 Task: Check the percentage active listings of washer in the last 1 year.
Action: Mouse moved to (776, 173)
Screenshot: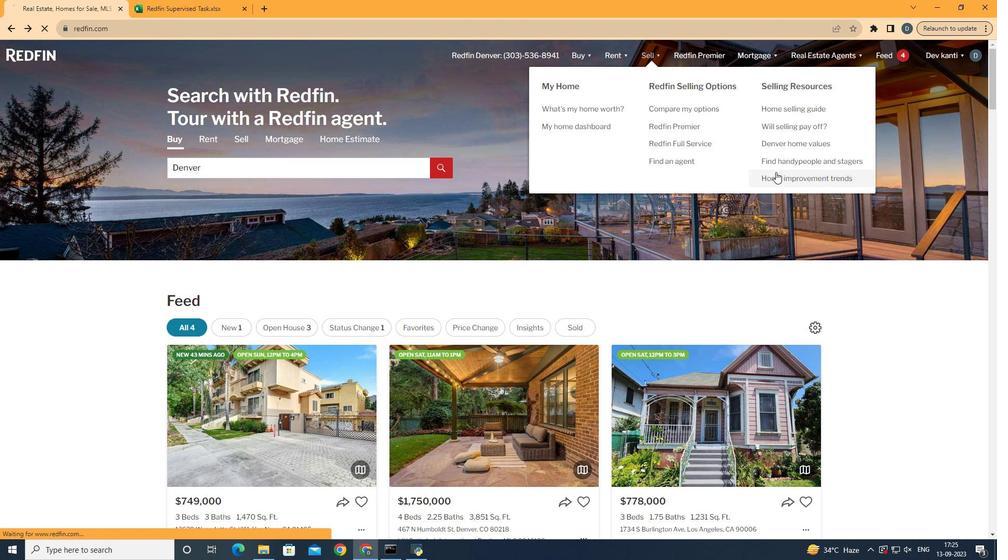 
Action: Mouse pressed left at (776, 173)
Screenshot: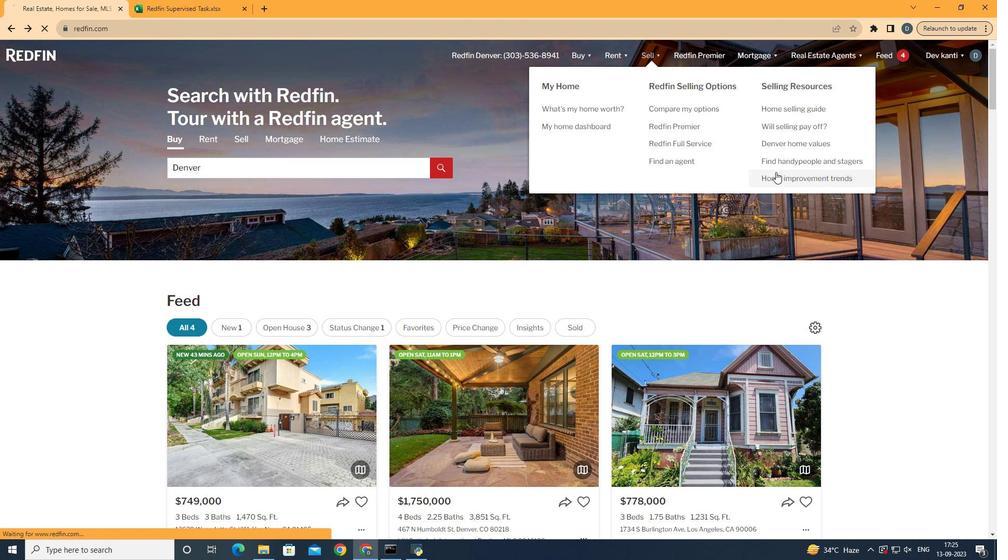 
Action: Mouse moved to (257, 207)
Screenshot: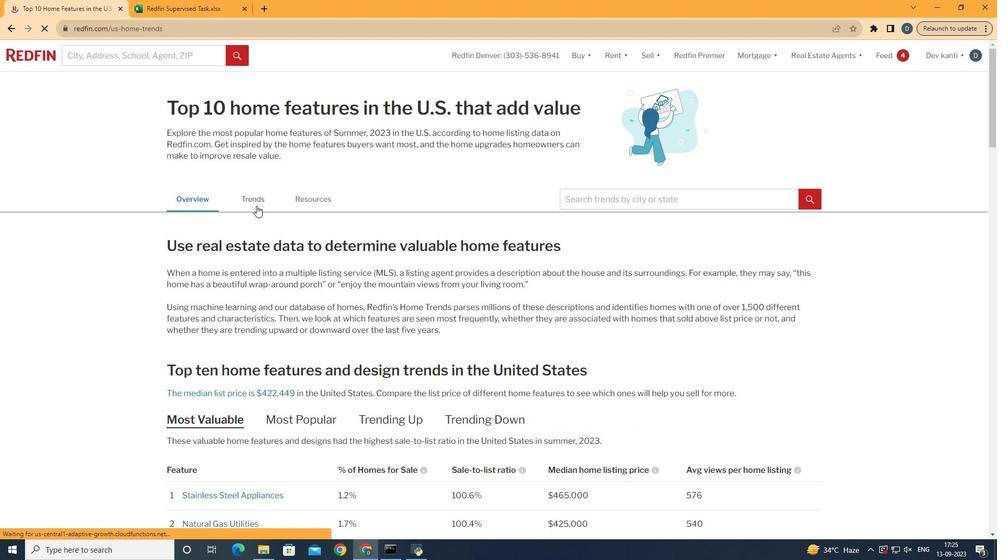 
Action: Mouse pressed left at (257, 207)
Screenshot: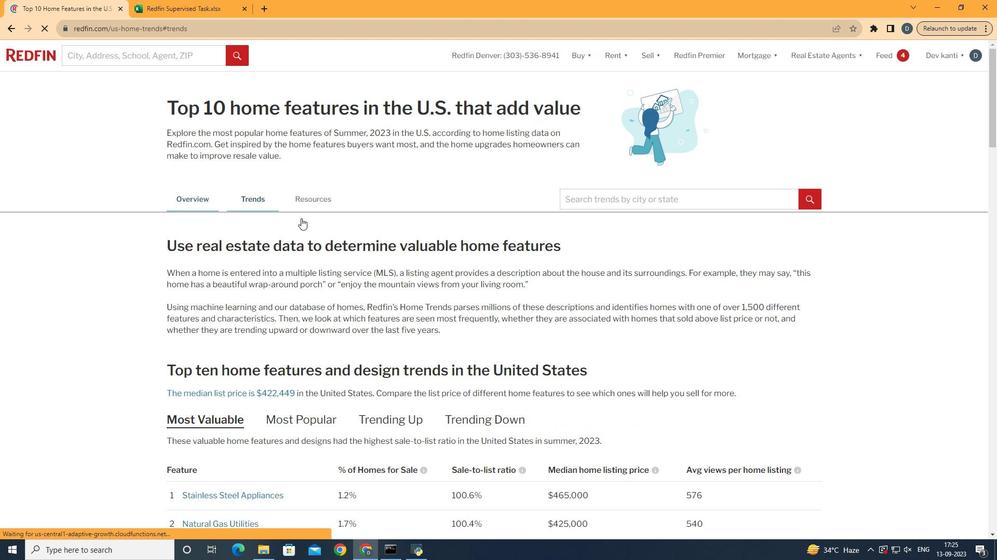 
Action: Mouse moved to (471, 283)
Screenshot: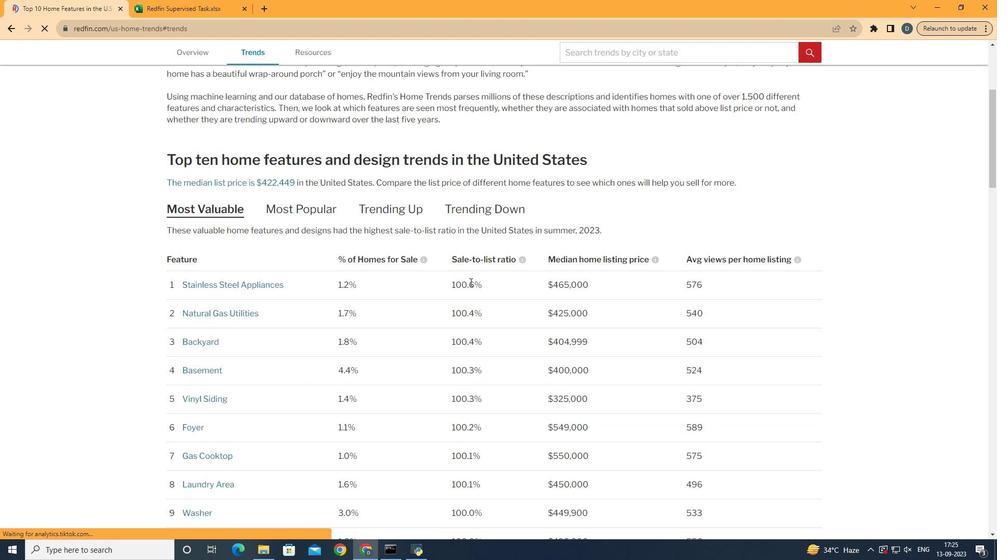 
Action: Mouse scrolled (471, 283) with delta (0, 0)
Screenshot: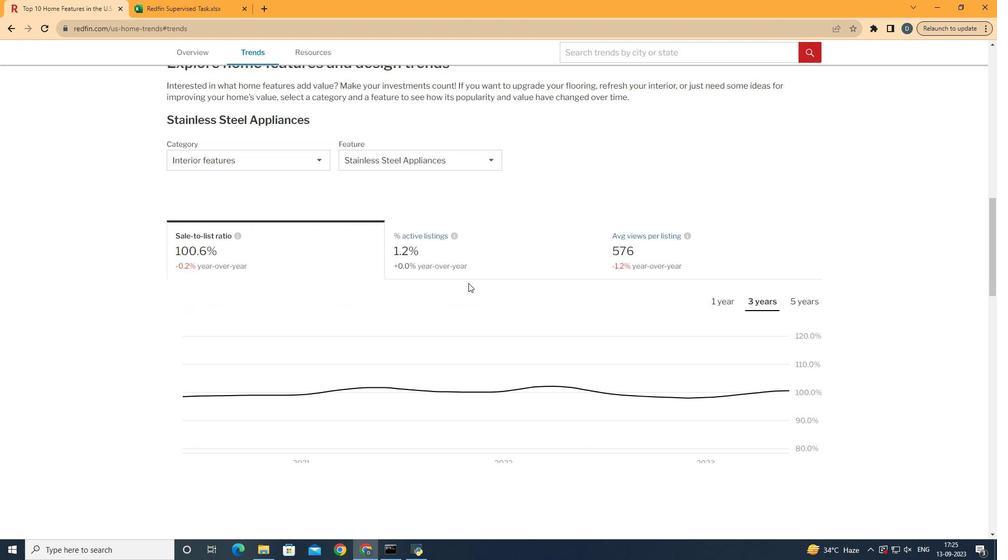 
Action: Mouse scrolled (471, 283) with delta (0, 0)
Screenshot: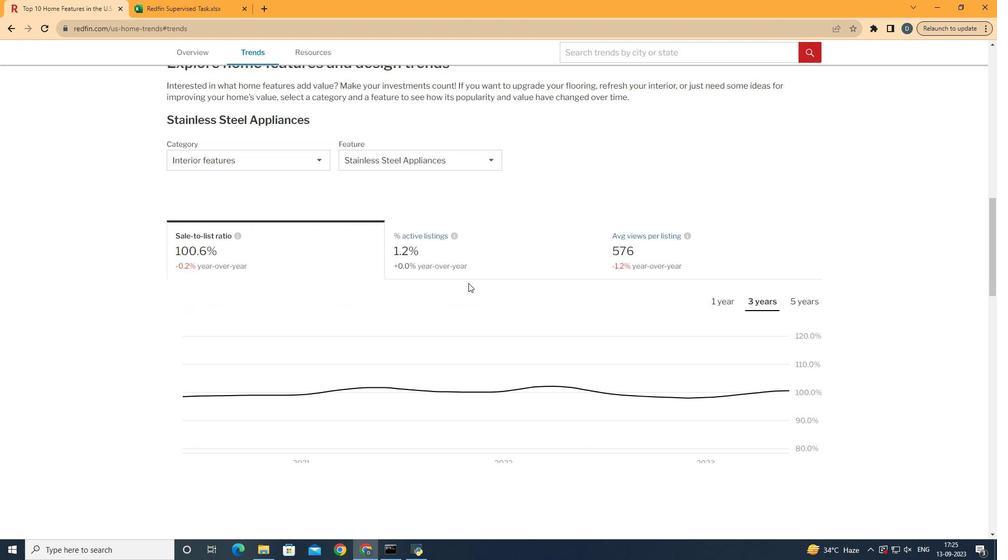
Action: Mouse scrolled (471, 283) with delta (0, 0)
Screenshot: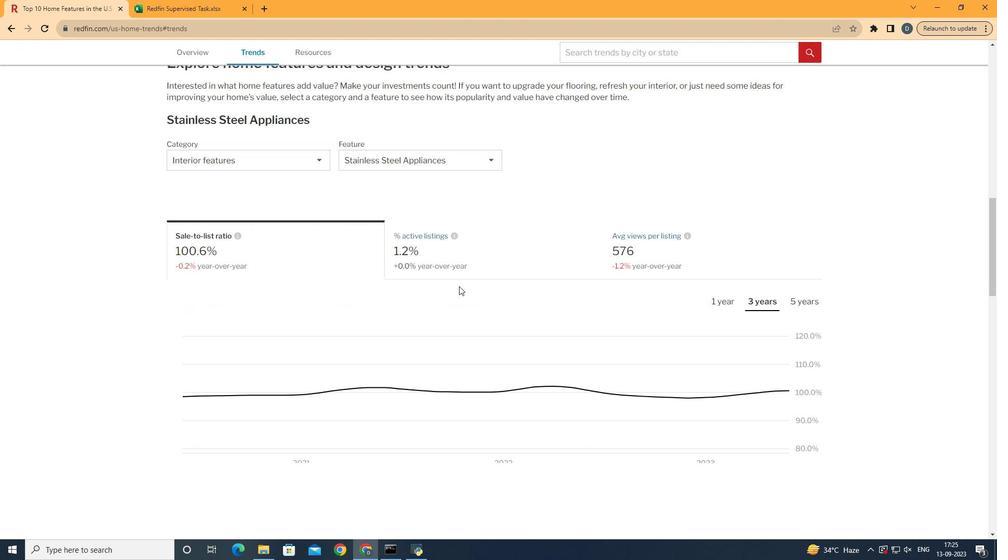 
Action: Mouse moved to (471, 283)
Screenshot: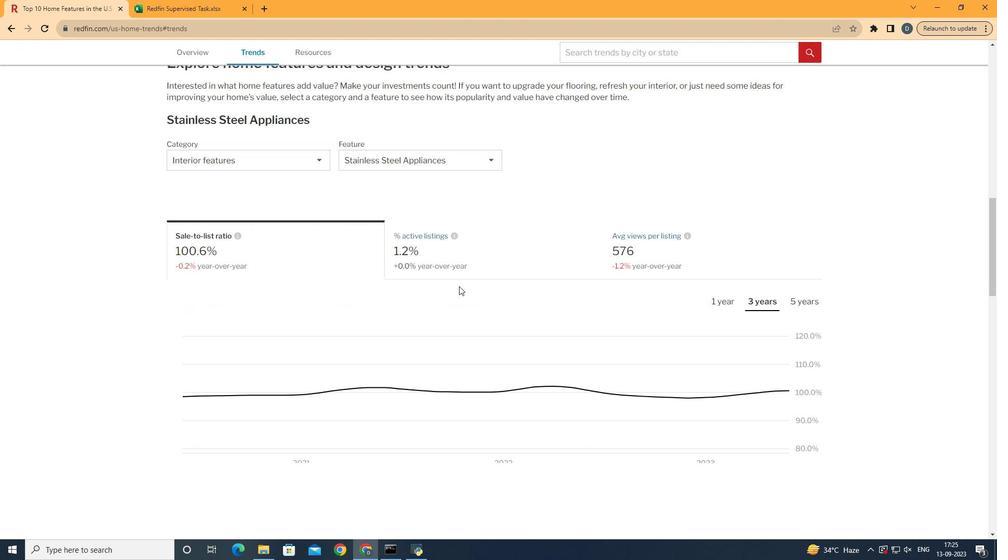 
Action: Mouse scrolled (471, 283) with delta (0, 0)
Screenshot: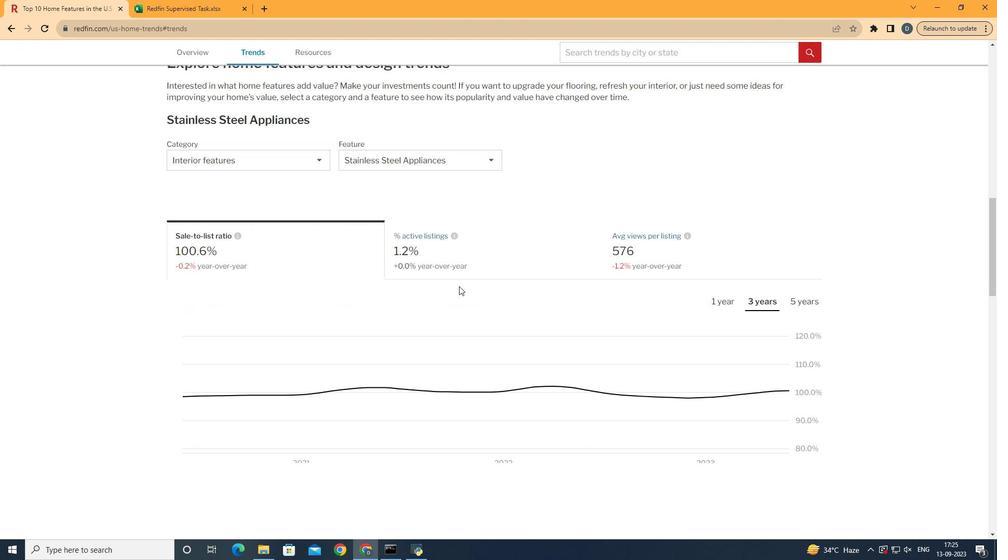 
Action: Mouse scrolled (471, 283) with delta (0, 0)
Screenshot: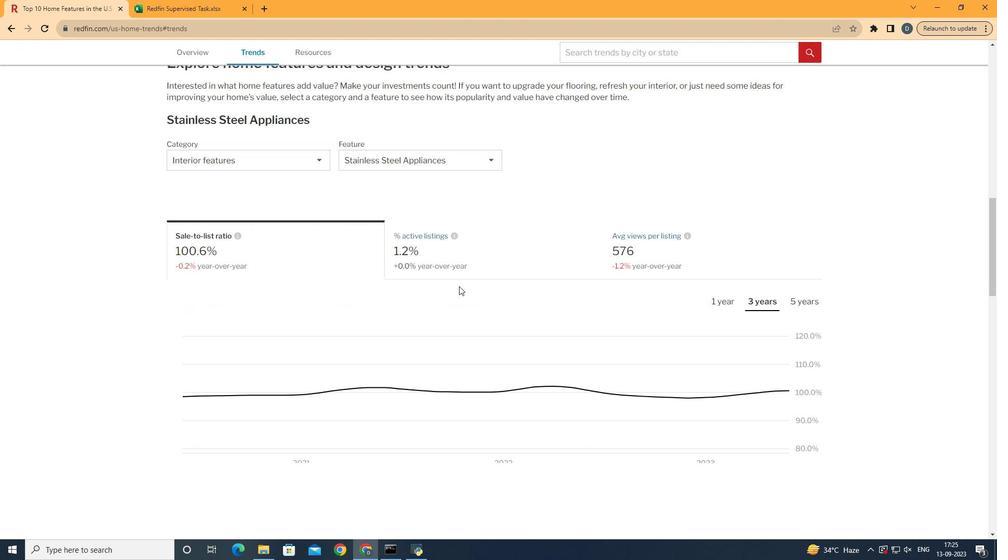 
Action: Mouse scrolled (471, 283) with delta (0, 0)
Screenshot: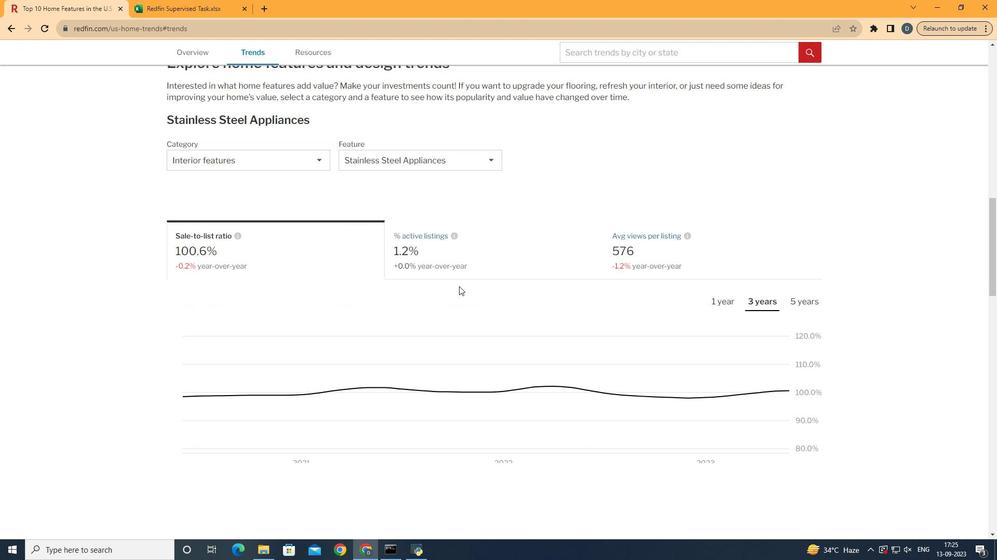 
Action: Mouse scrolled (471, 283) with delta (0, 0)
Screenshot: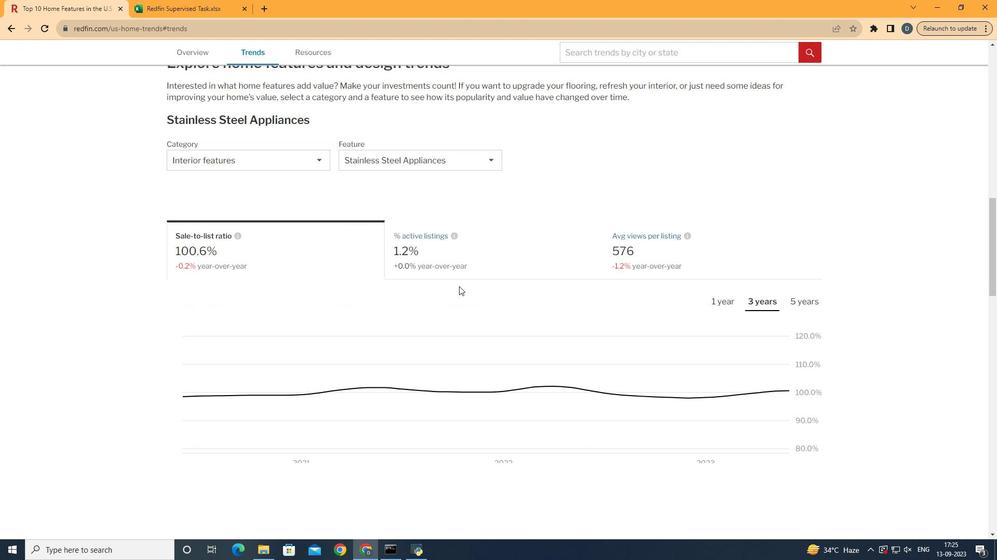 
Action: Mouse scrolled (471, 283) with delta (0, 0)
Screenshot: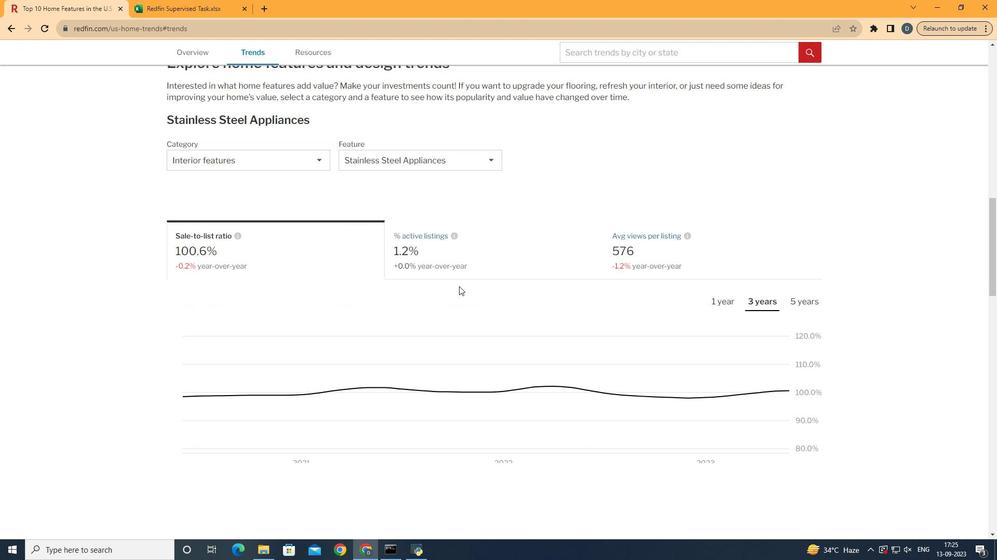 
Action: Mouse scrolled (471, 283) with delta (0, 0)
Screenshot: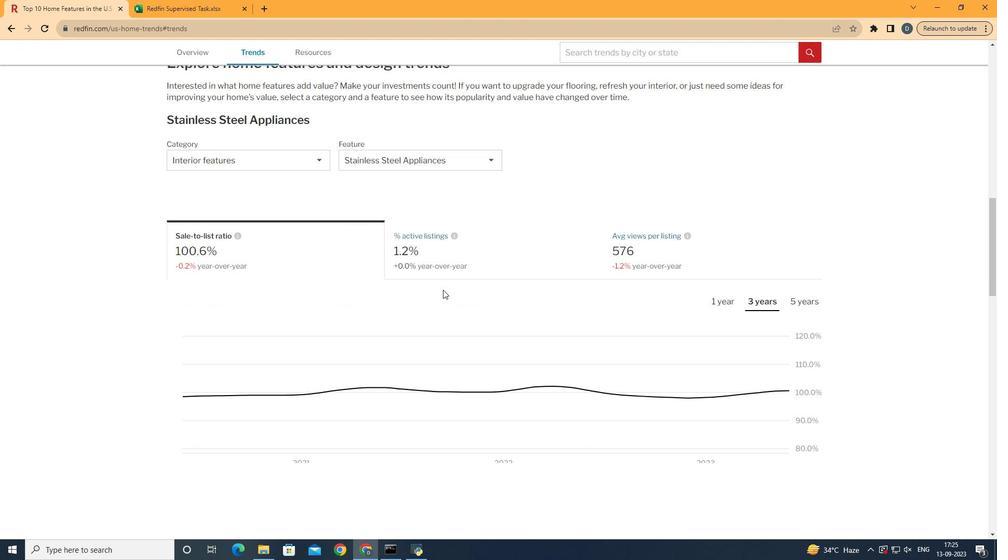
Action: Mouse moved to (290, 157)
Screenshot: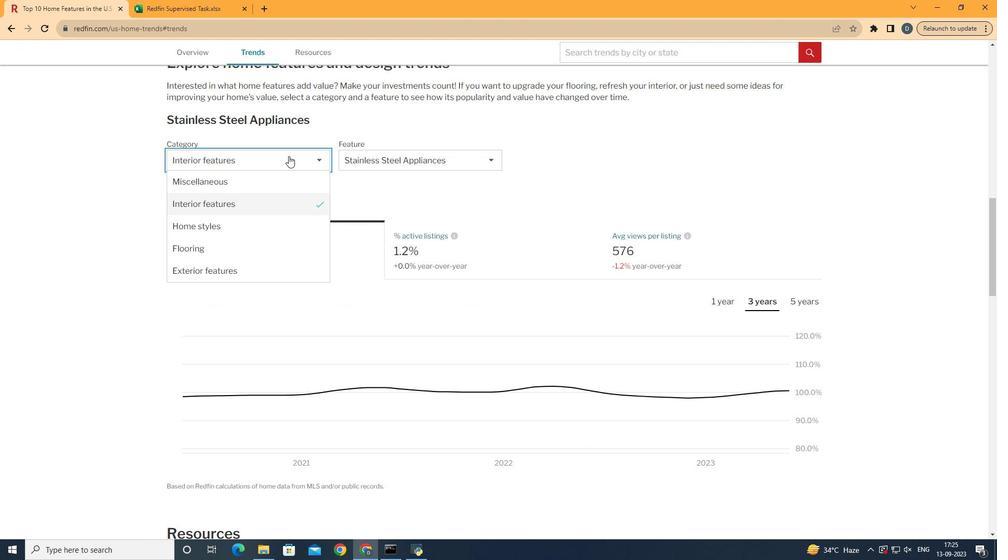 
Action: Mouse pressed left at (290, 157)
Screenshot: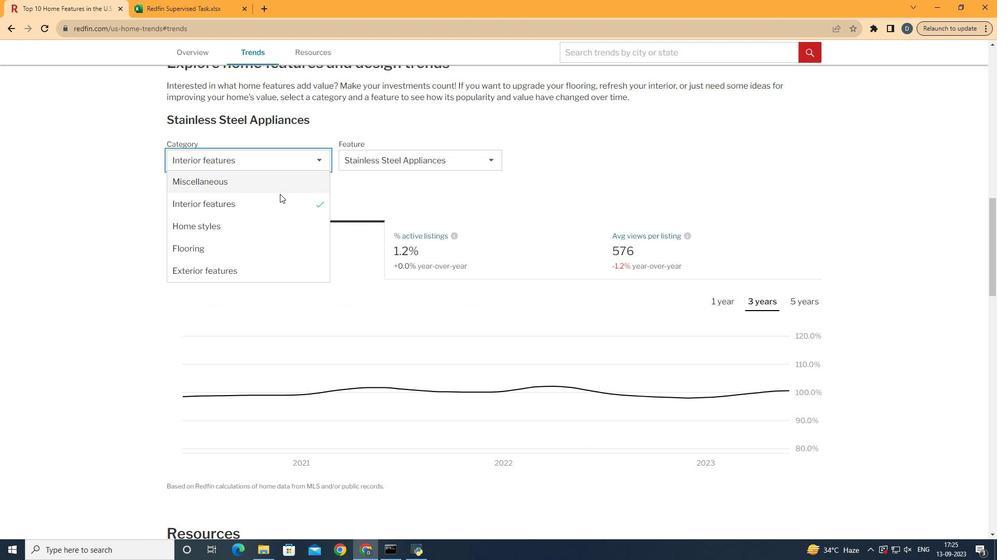 
Action: Mouse moved to (279, 202)
Screenshot: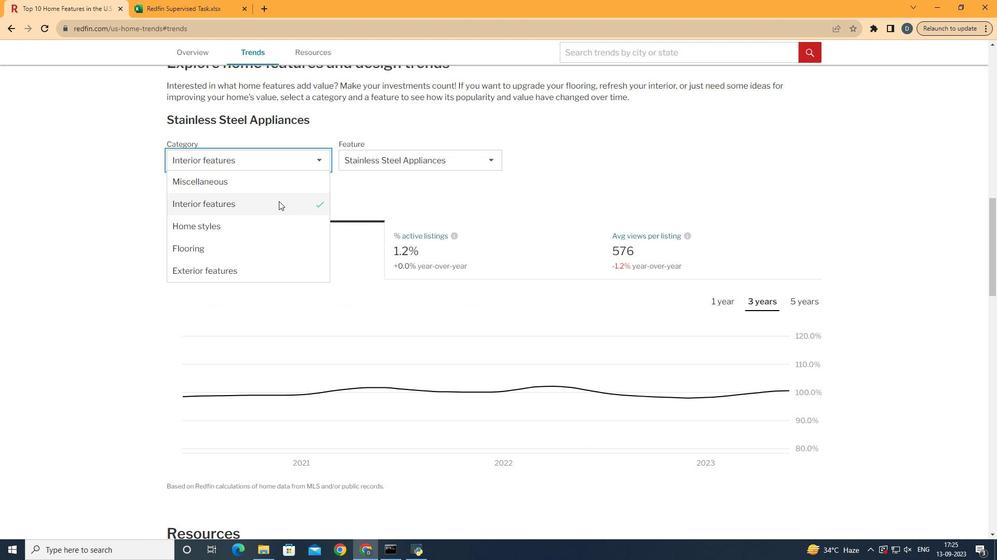
Action: Mouse pressed left at (279, 202)
Screenshot: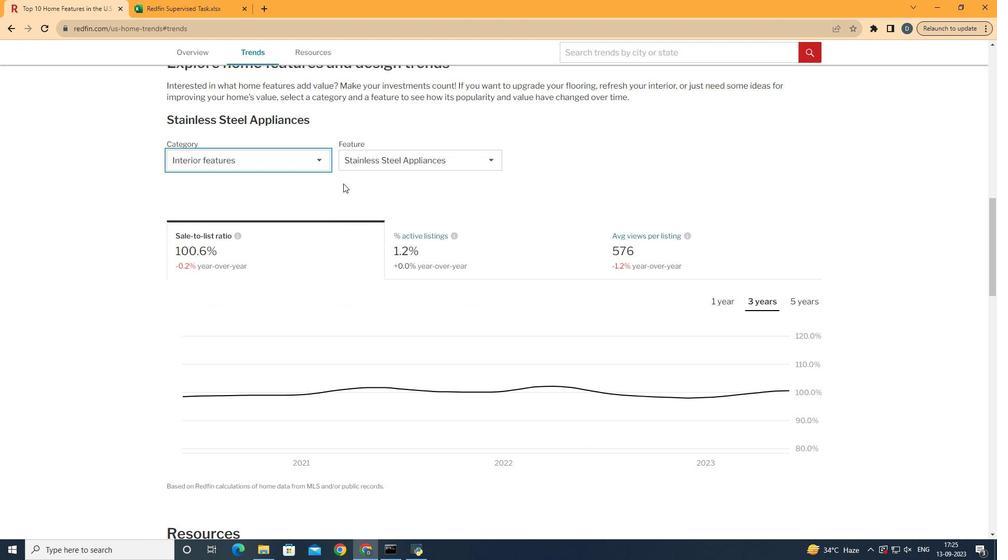
Action: Mouse moved to (421, 162)
Screenshot: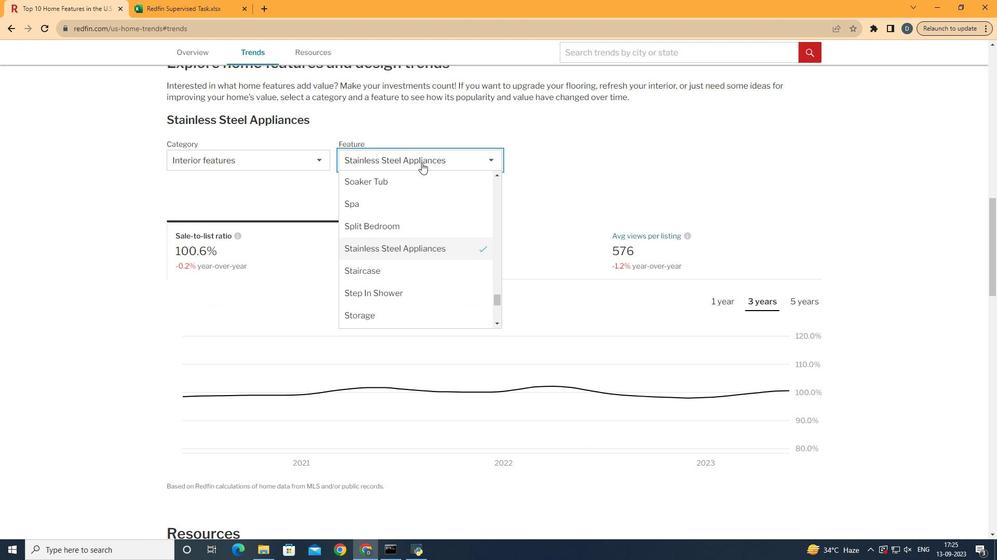 
Action: Mouse pressed left at (421, 162)
Screenshot: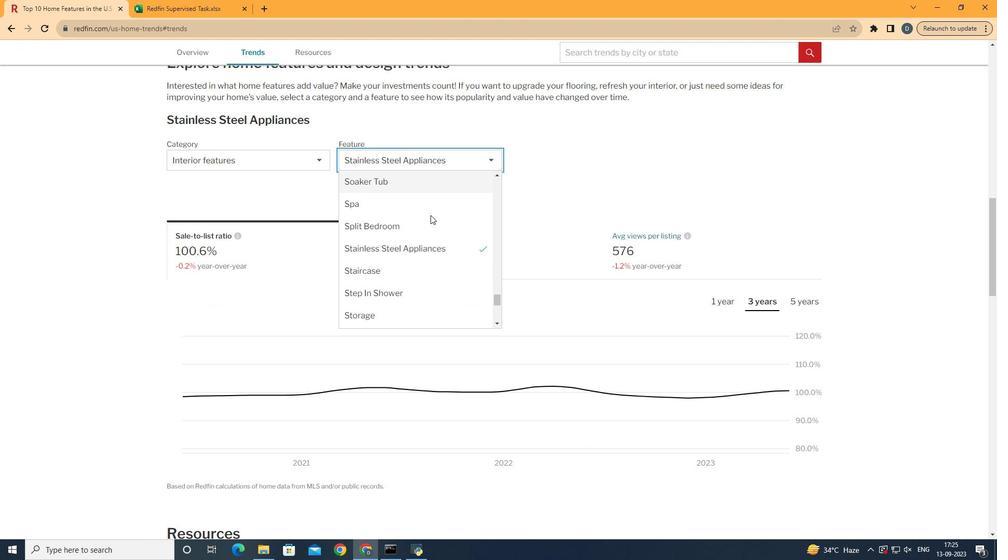 
Action: Mouse moved to (437, 271)
Screenshot: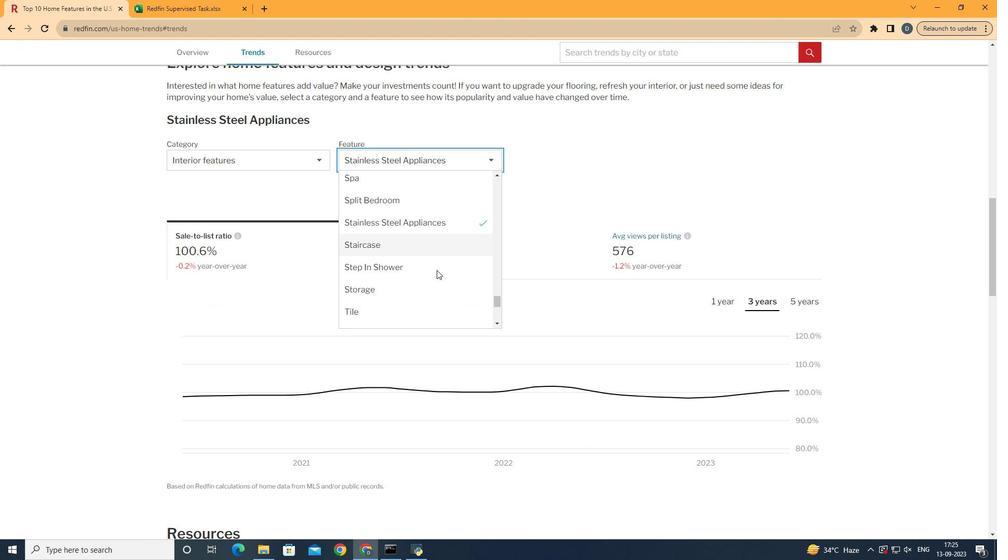 
Action: Mouse scrolled (437, 271) with delta (0, 0)
Screenshot: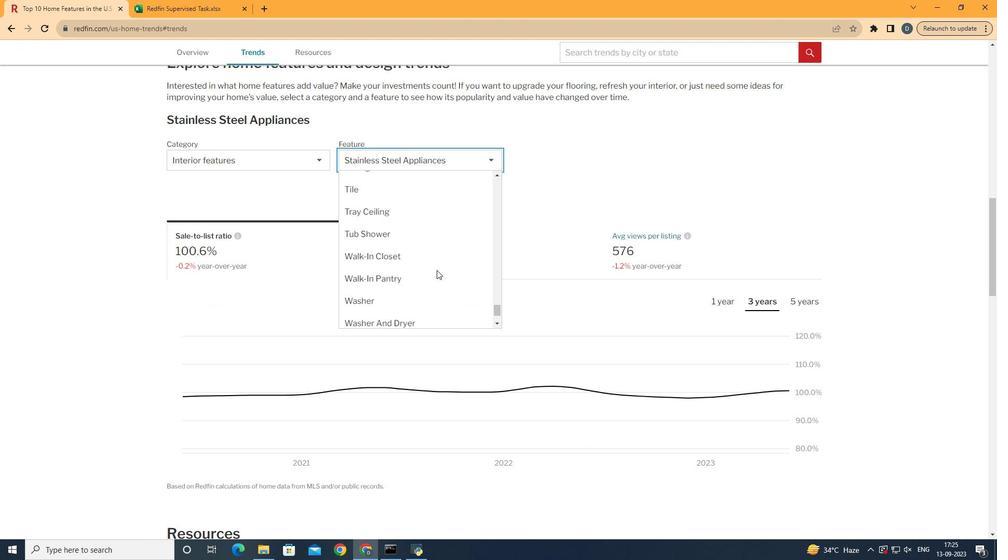 
Action: Mouse scrolled (437, 271) with delta (0, 0)
Screenshot: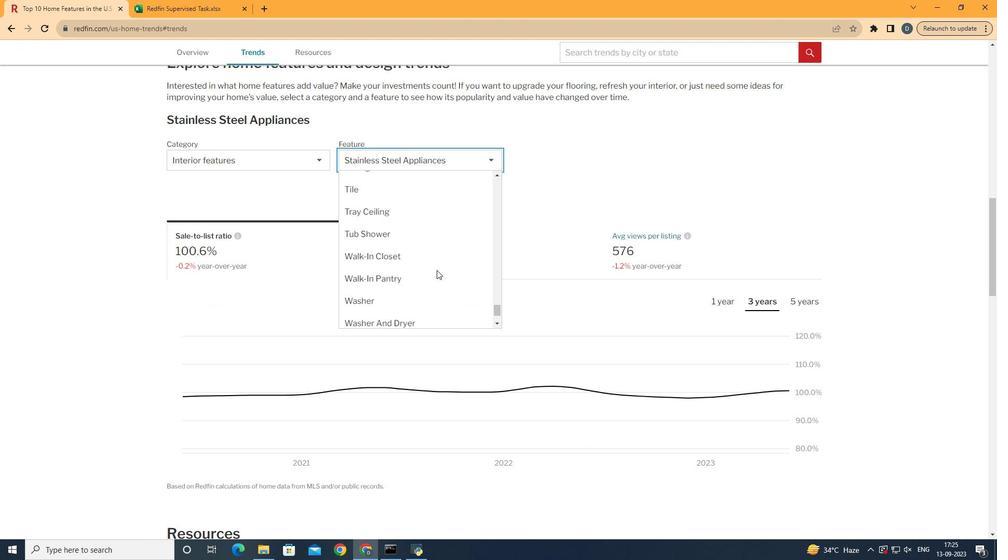 
Action: Mouse scrolled (437, 271) with delta (0, 0)
Screenshot: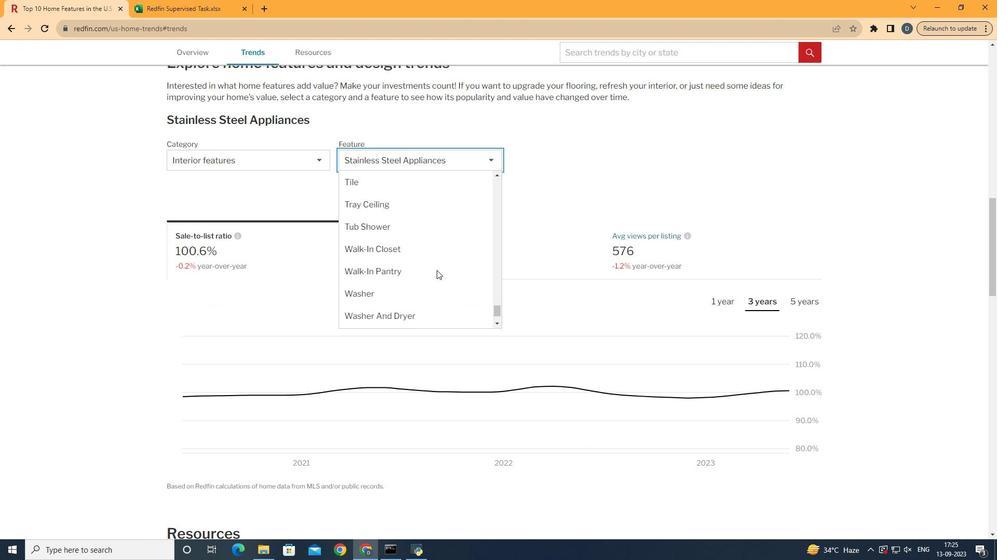 
Action: Mouse moved to (449, 293)
Screenshot: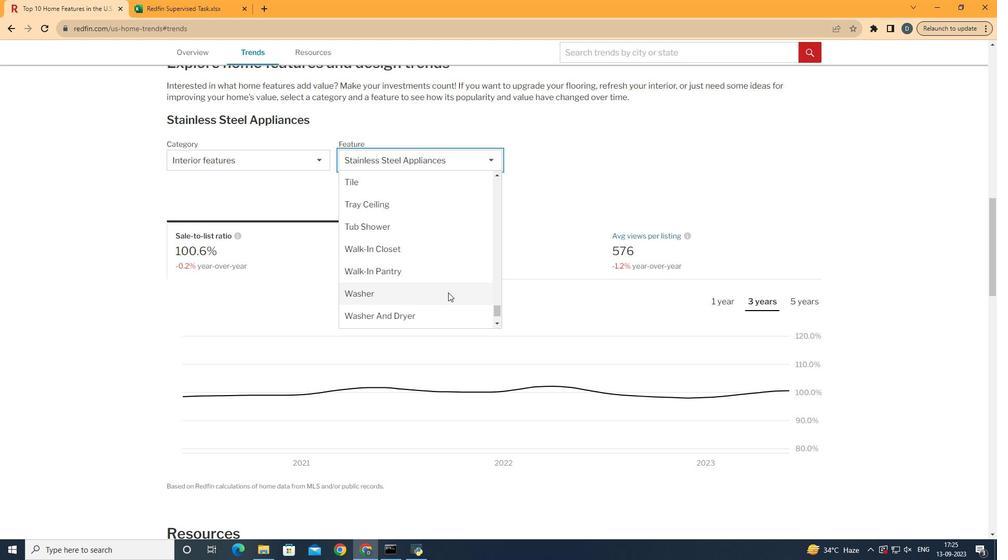 
Action: Mouse pressed left at (449, 293)
Screenshot: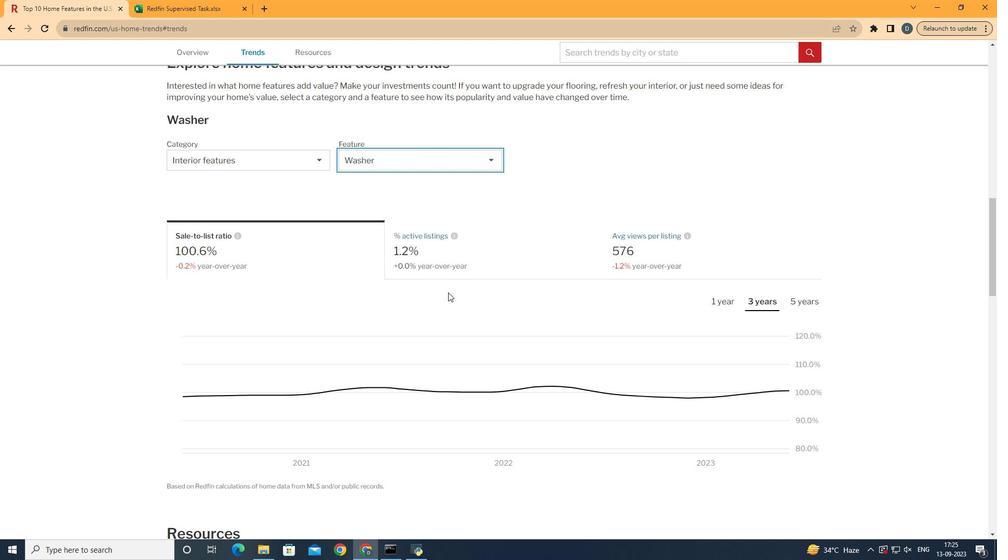 
Action: Mouse moved to (521, 255)
Screenshot: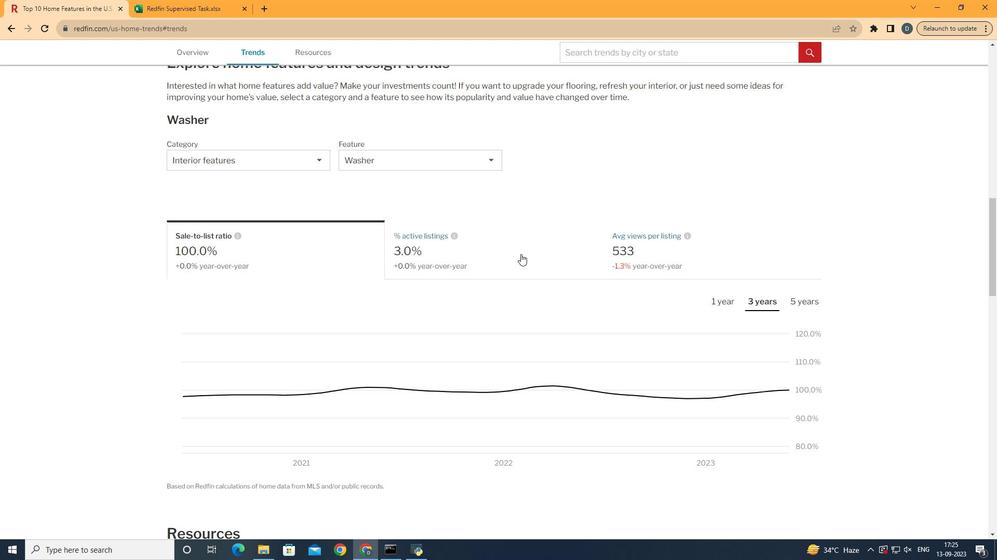 
Action: Mouse pressed left at (521, 255)
Screenshot: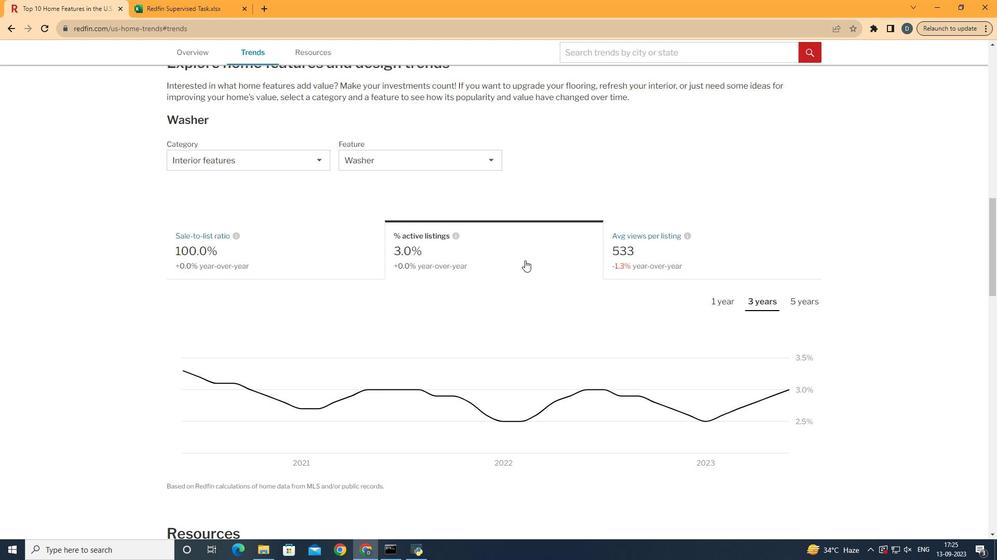 
Action: Mouse moved to (728, 302)
Screenshot: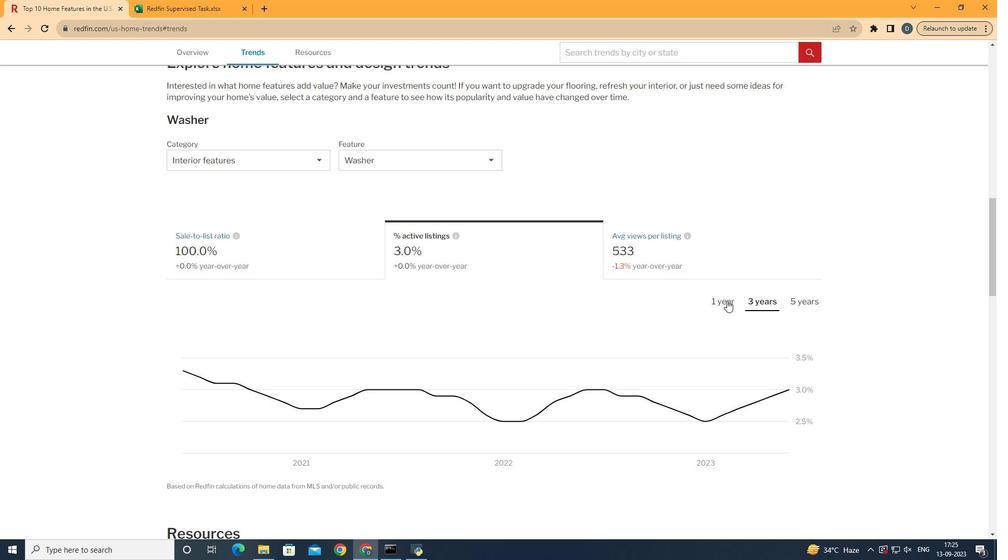 
Action: Mouse pressed left at (728, 302)
Screenshot: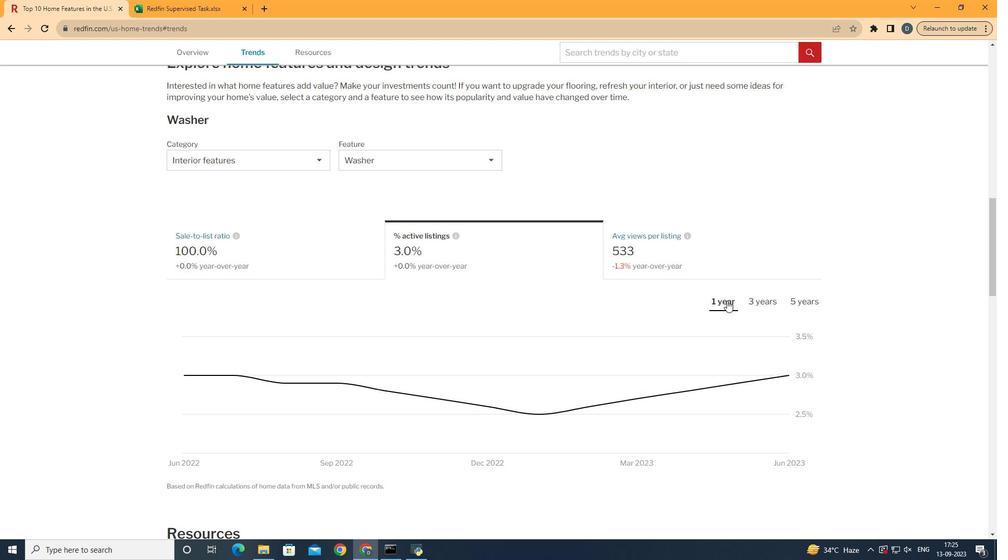 
